 Task: Create a rule from the Routing list, Task moved to a section -> Set Priority in the project AgileGator , set the section as To-Do and set the priority of the task as  High
Action: Mouse moved to (1024, 92)
Screenshot: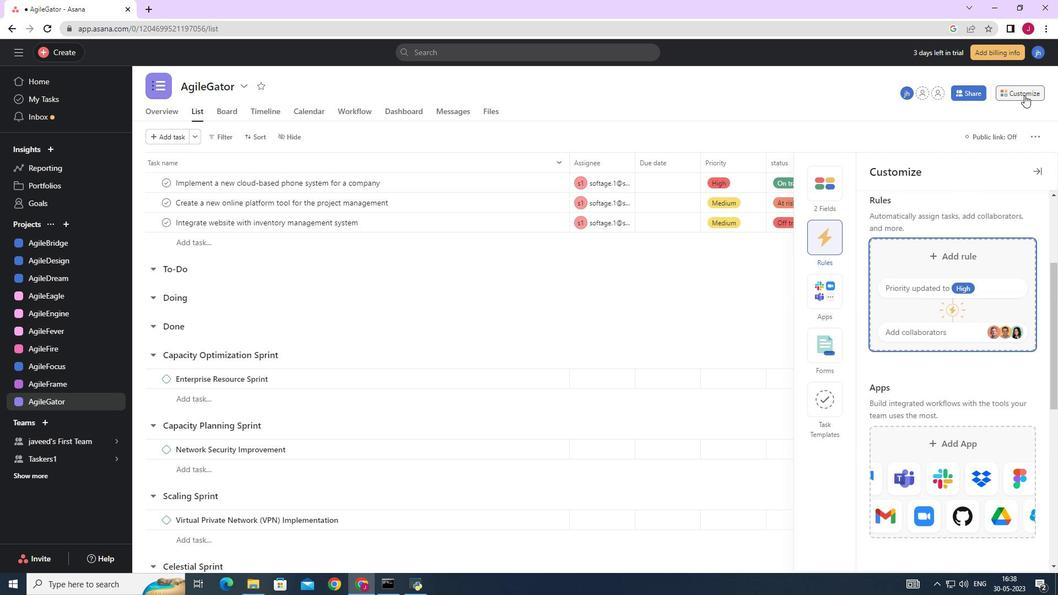 
Action: Mouse pressed left at (1024, 92)
Screenshot: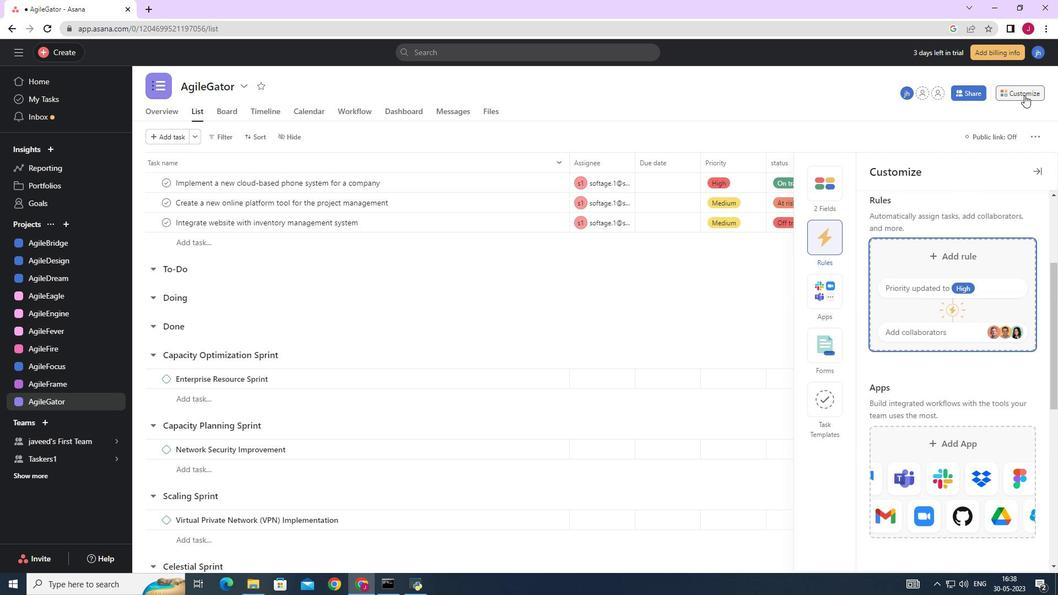 
Action: Mouse moved to (1016, 93)
Screenshot: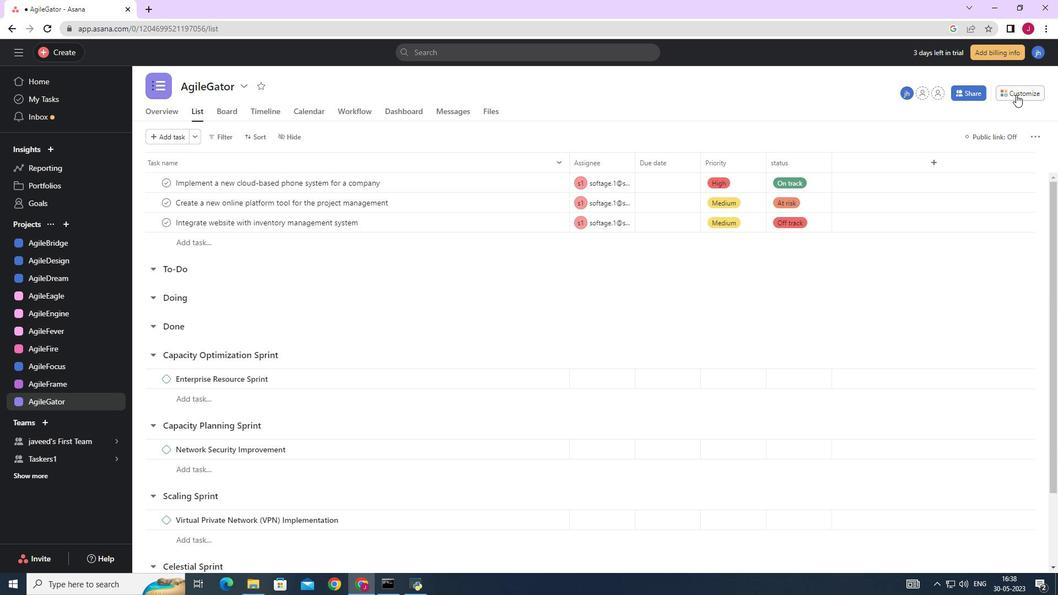 
Action: Mouse pressed left at (1016, 93)
Screenshot: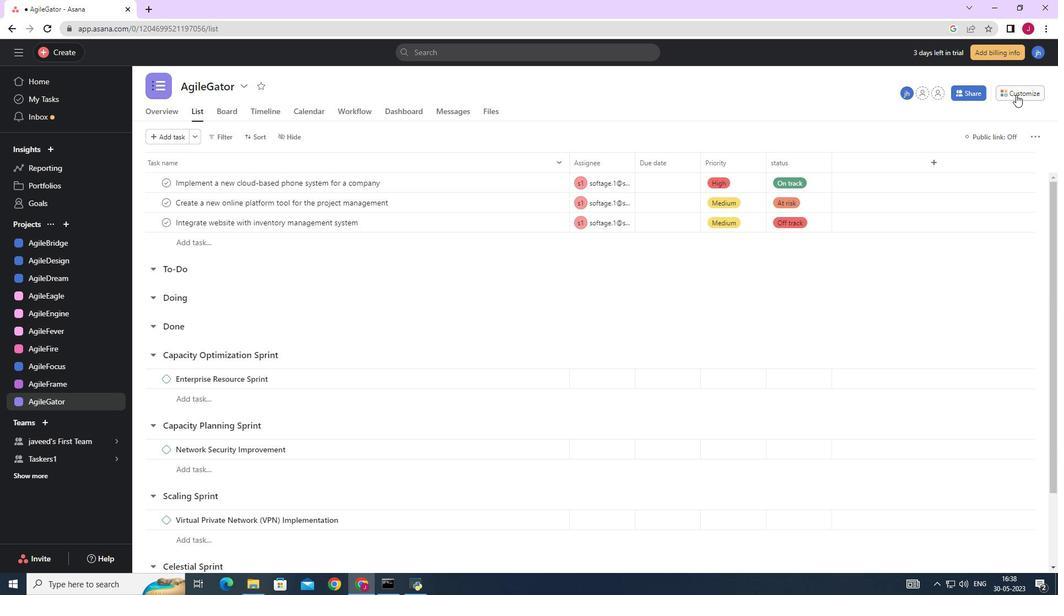 
Action: Mouse moved to (826, 235)
Screenshot: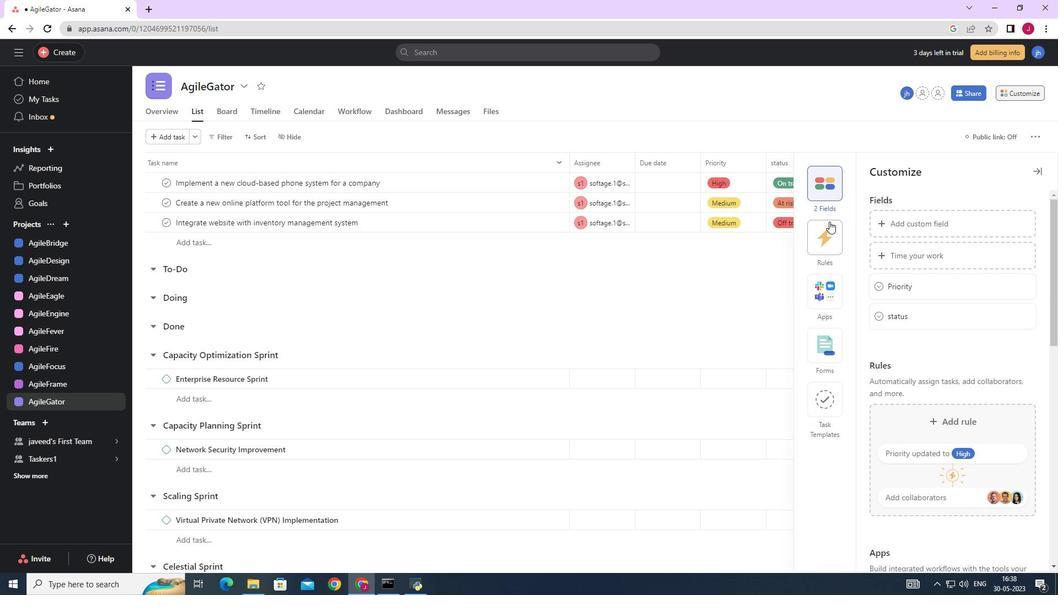 
Action: Mouse pressed left at (826, 235)
Screenshot: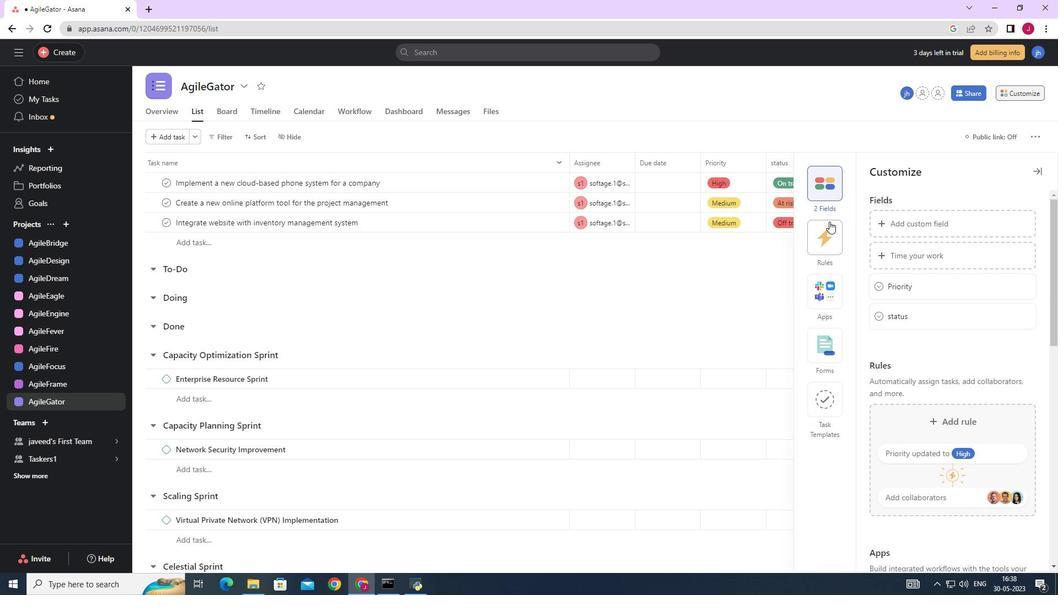 
Action: Mouse moved to (915, 254)
Screenshot: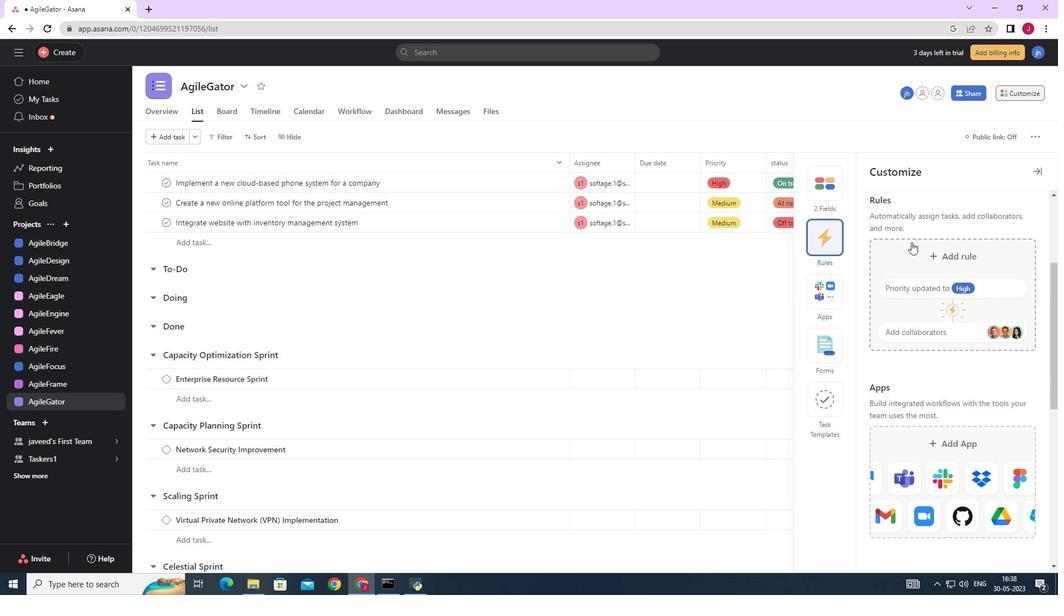 
Action: Mouse pressed left at (915, 254)
Screenshot: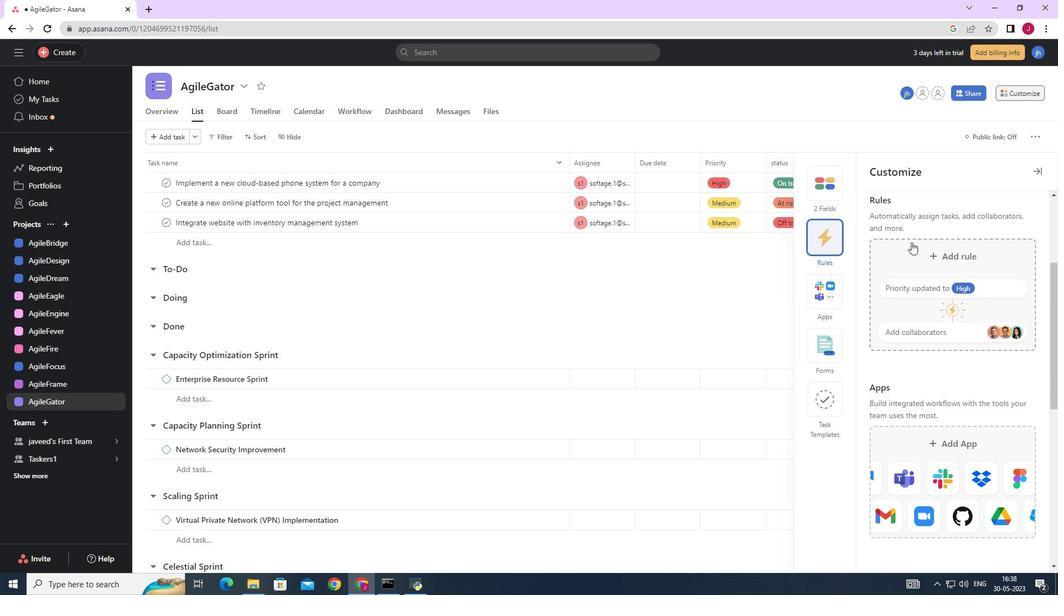 
Action: Mouse moved to (236, 145)
Screenshot: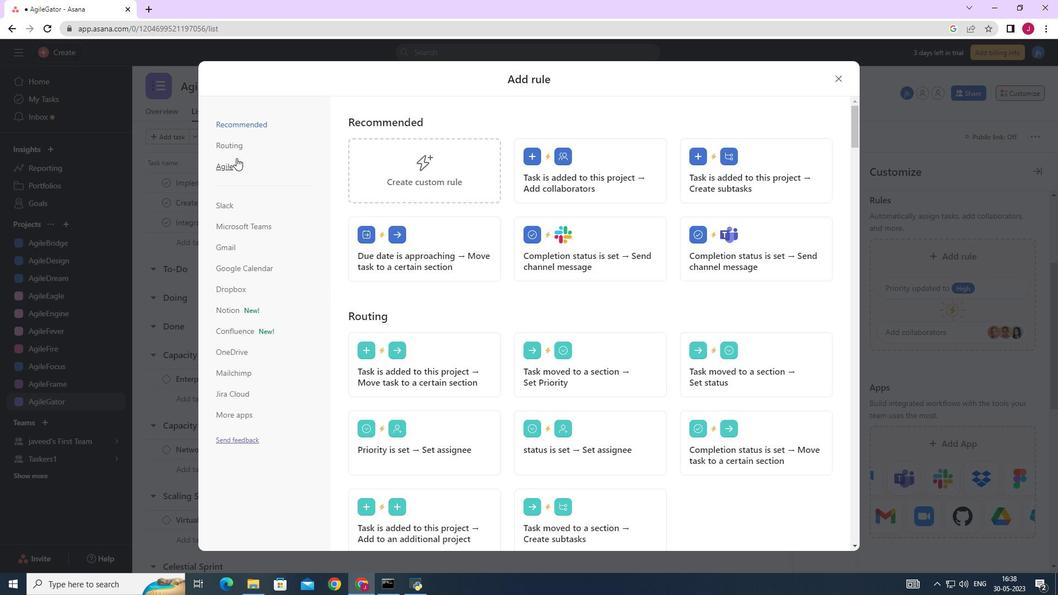 
Action: Mouse pressed left at (236, 145)
Screenshot: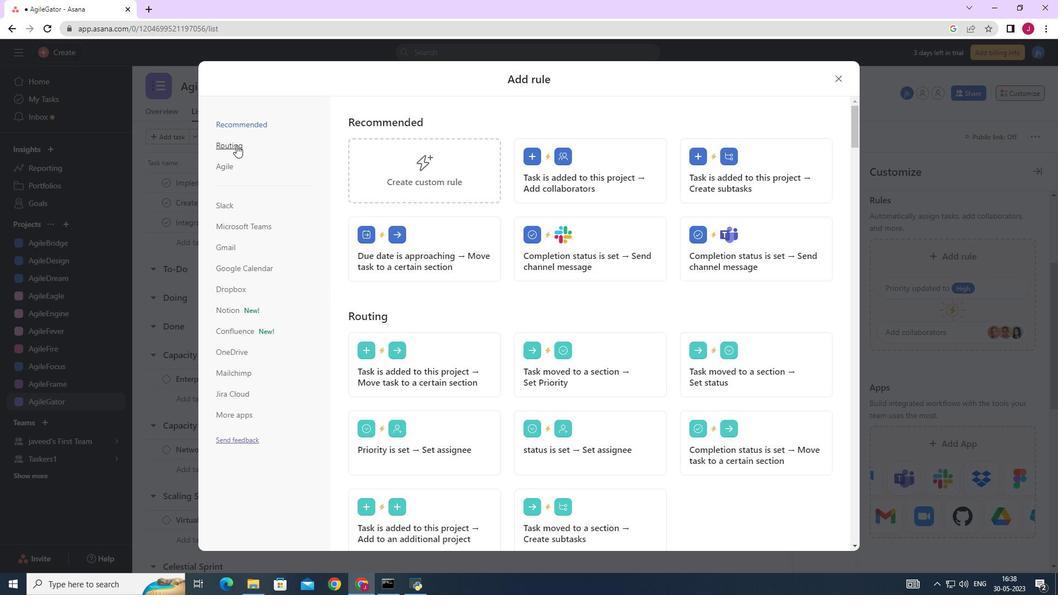 
Action: Mouse moved to (548, 166)
Screenshot: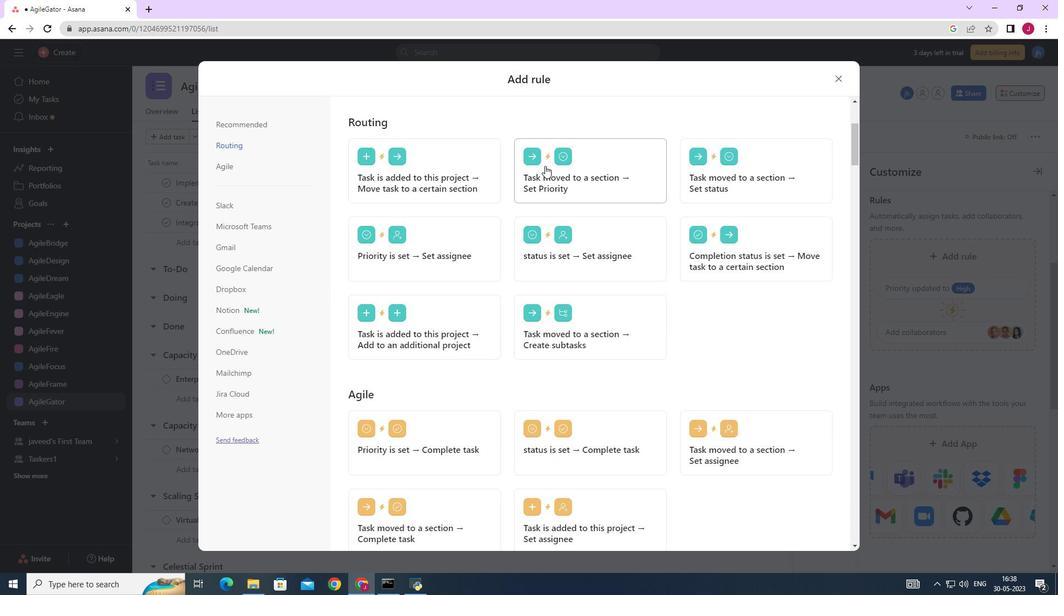 
Action: Mouse pressed left at (548, 166)
Screenshot: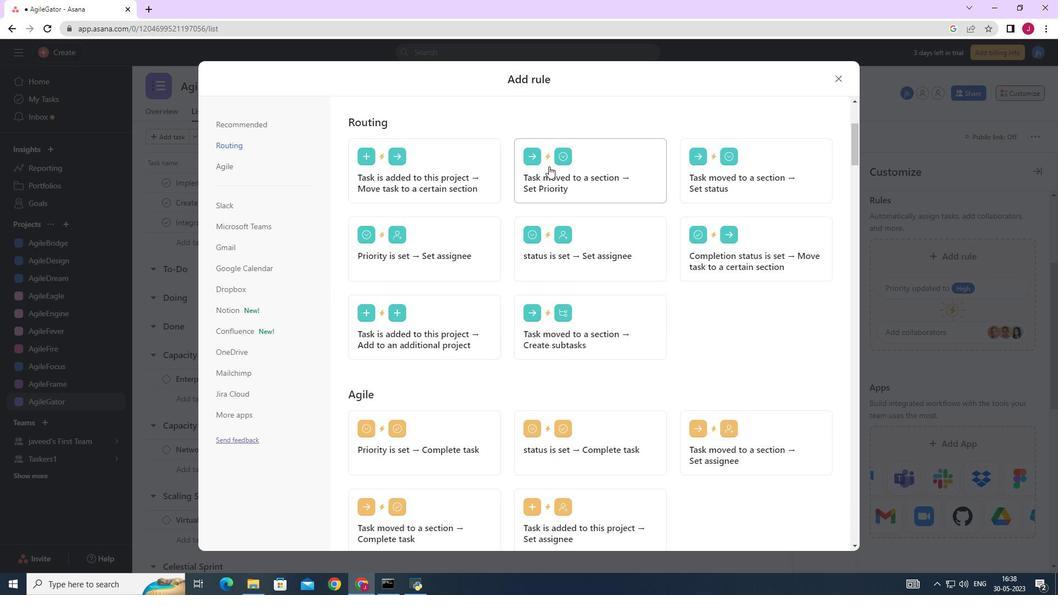 
Action: Mouse moved to (405, 290)
Screenshot: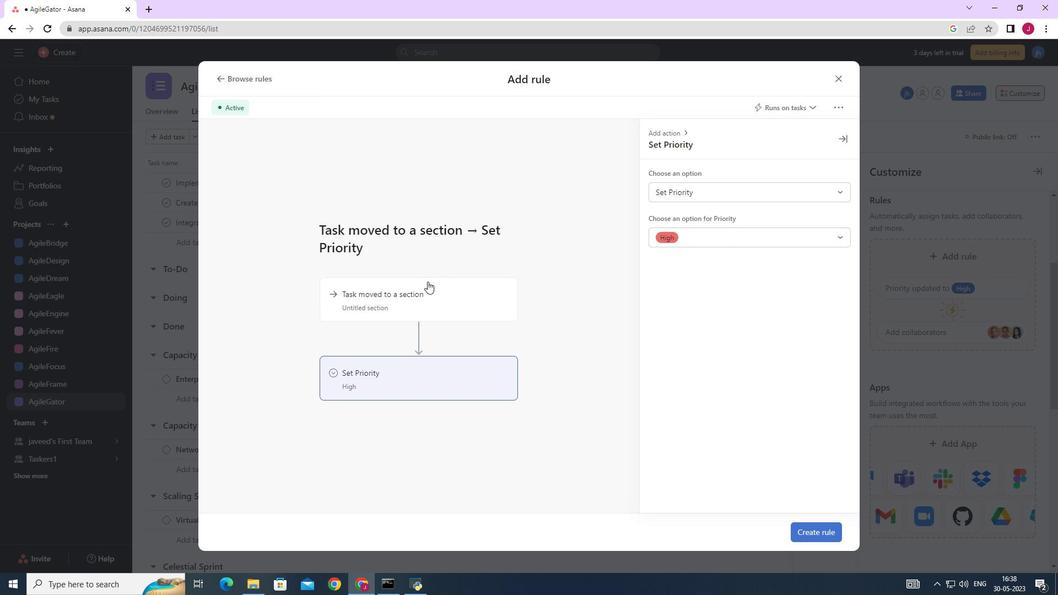 
Action: Mouse pressed left at (405, 290)
Screenshot: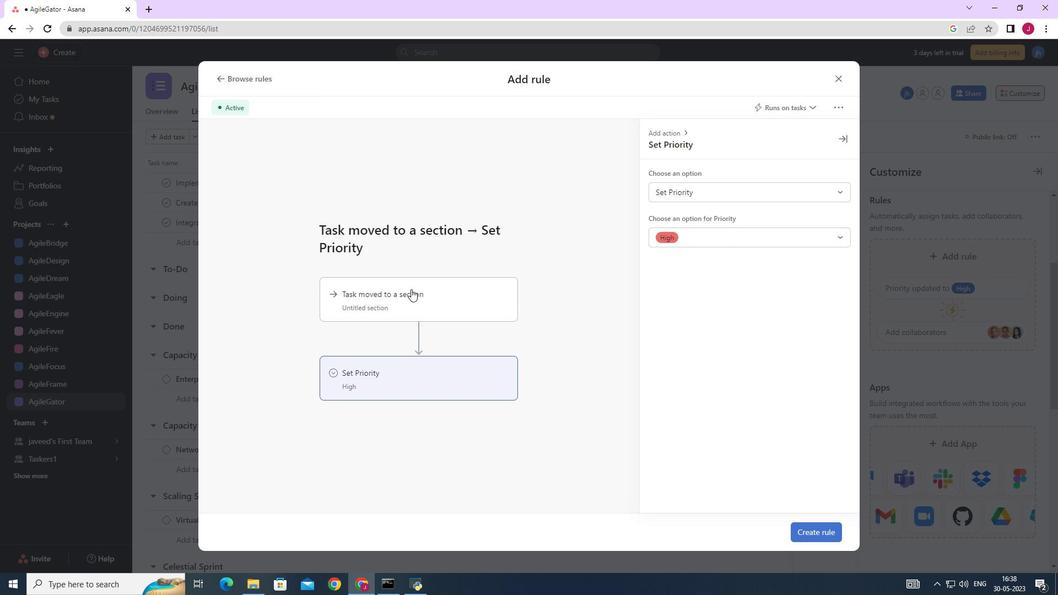 
Action: Mouse moved to (694, 190)
Screenshot: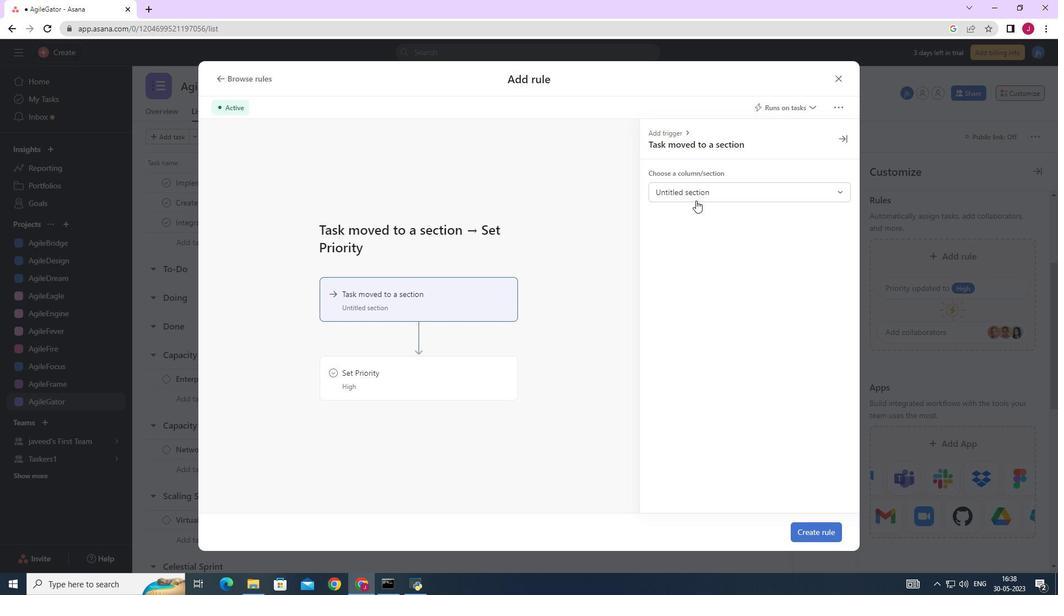 
Action: Mouse pressed left at (694, 190)
Screenshot: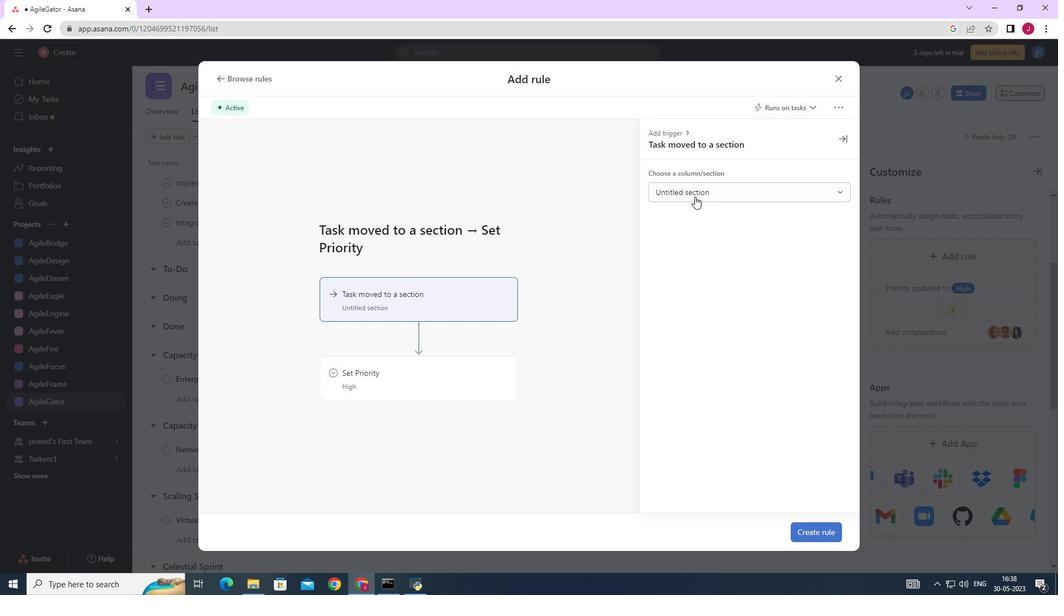 
Action: Mouse moved to (685, 234)
Screenshot: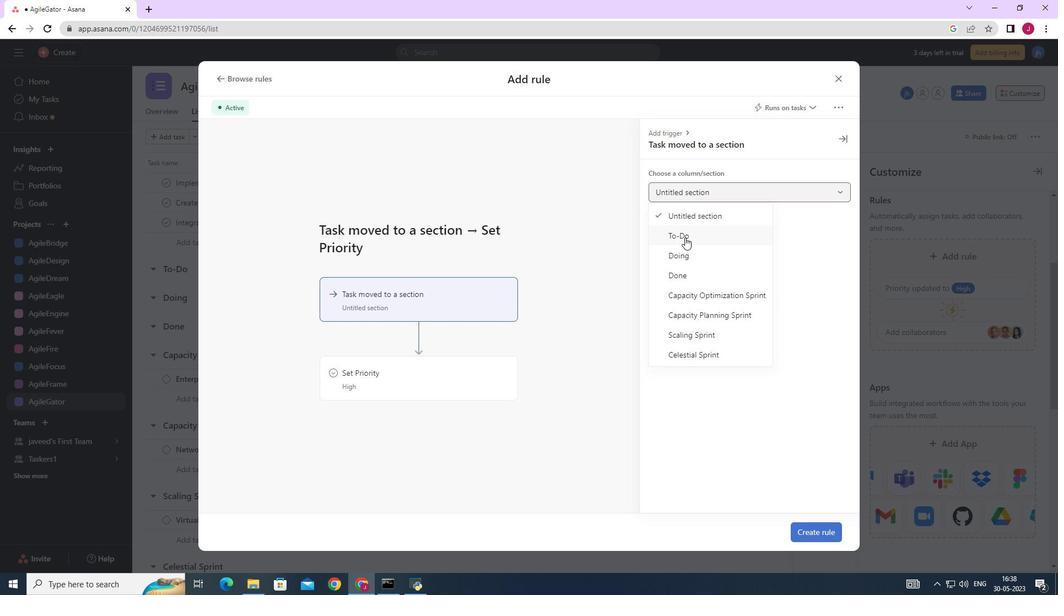 
Action: Mouse pressed left at (685, 234)
Screenshot: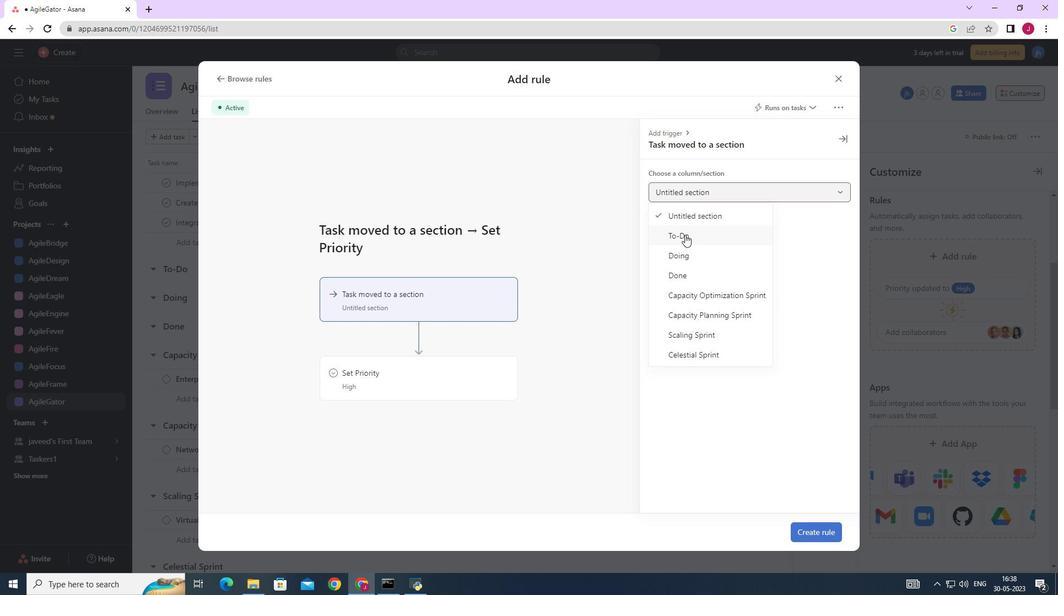 
Action: Mouse moved to (422, 373)
Screenshot: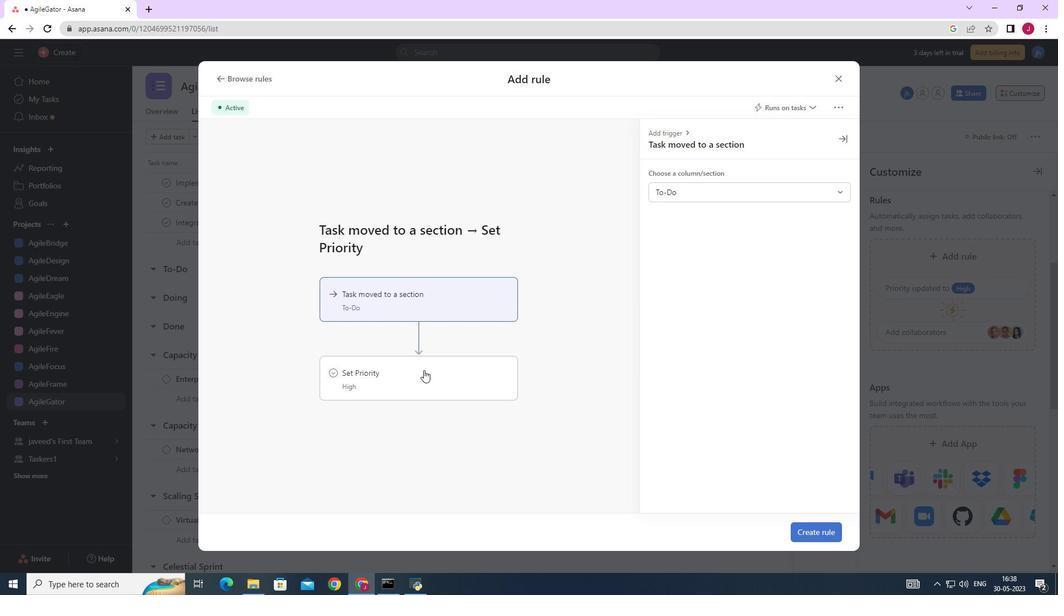 
Action: Mouse pressed left at (422, 373)
Screenshot: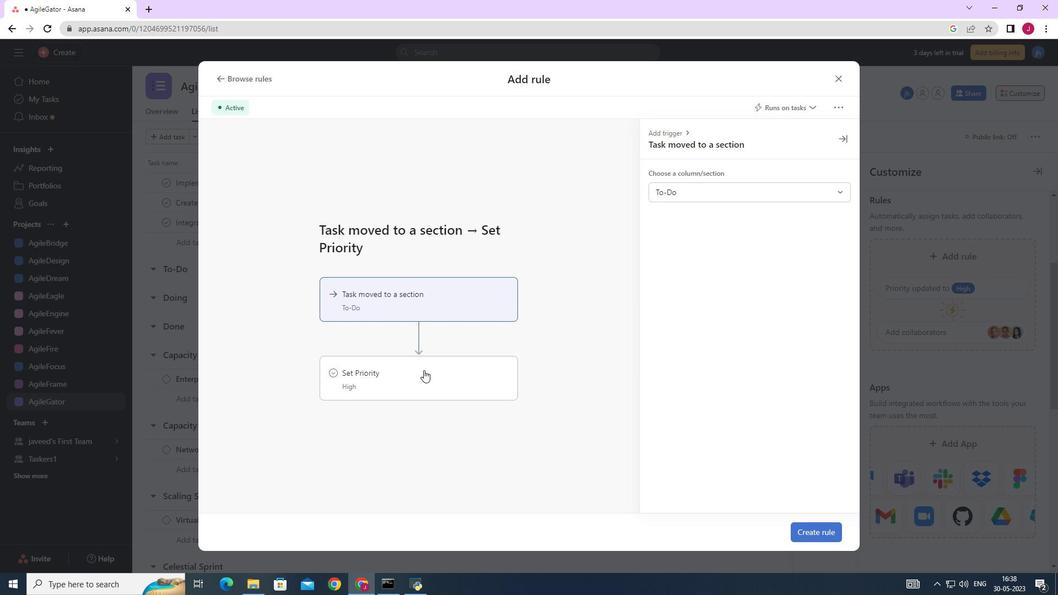 
Action: Mouse moved to (703, 193)
Screenshot: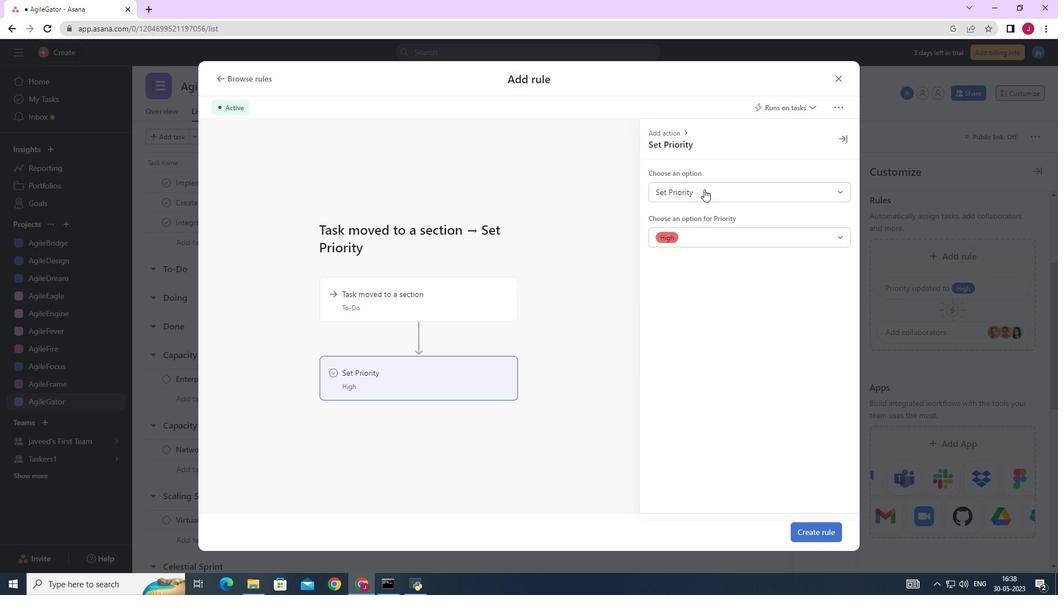 
Action: Mouse pressed left at (703, 193)
Screenshot: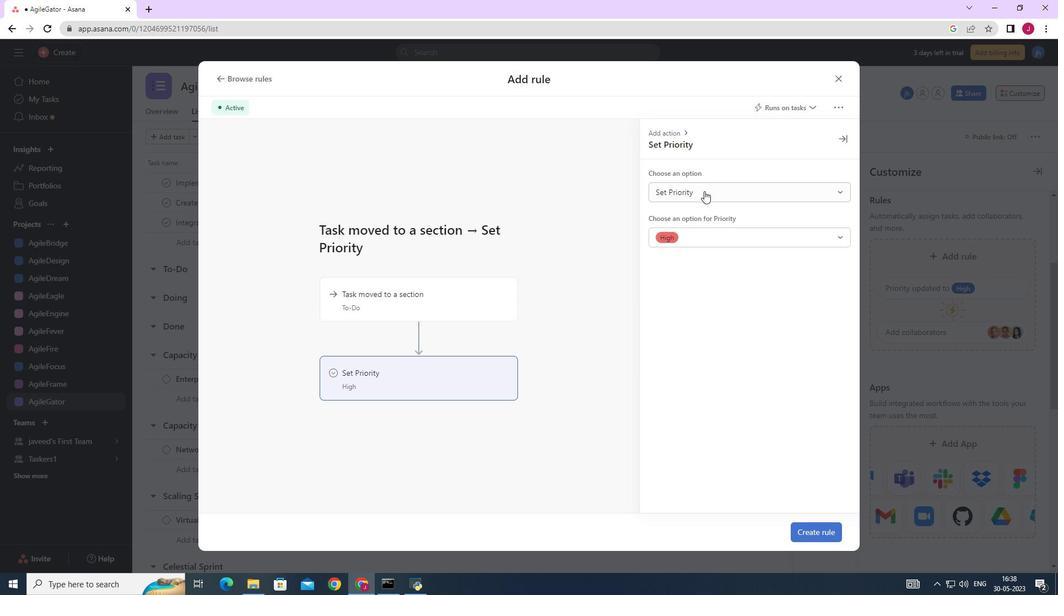 
Action: Mouse moved to (690, 218)
Screenshot: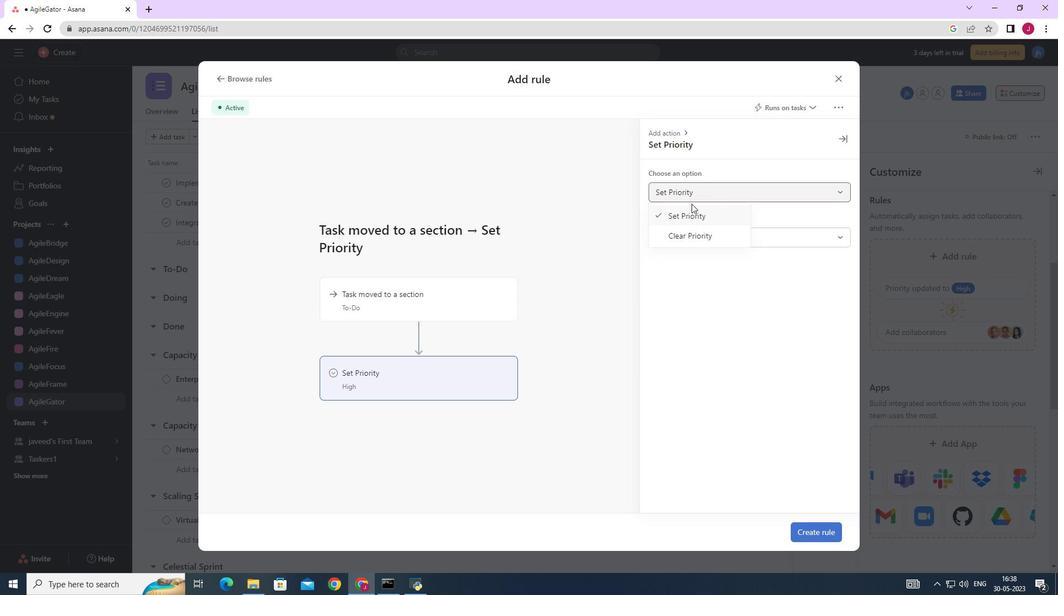 
Action: Mouse pressed left at (690, 218)
Screenshot: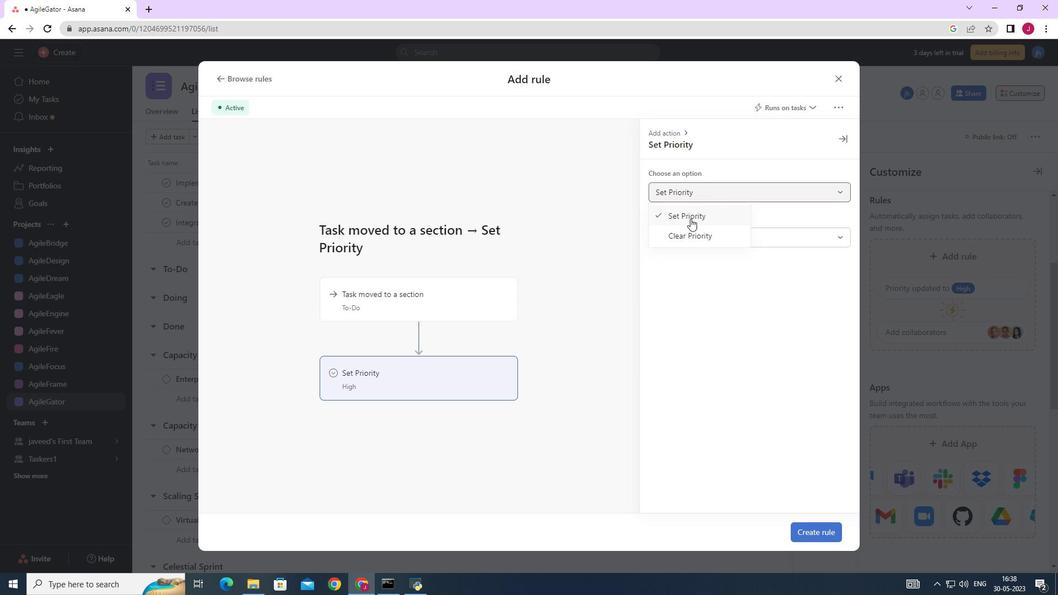 
Action: Mouse moved to (677, 235)
Screenshot: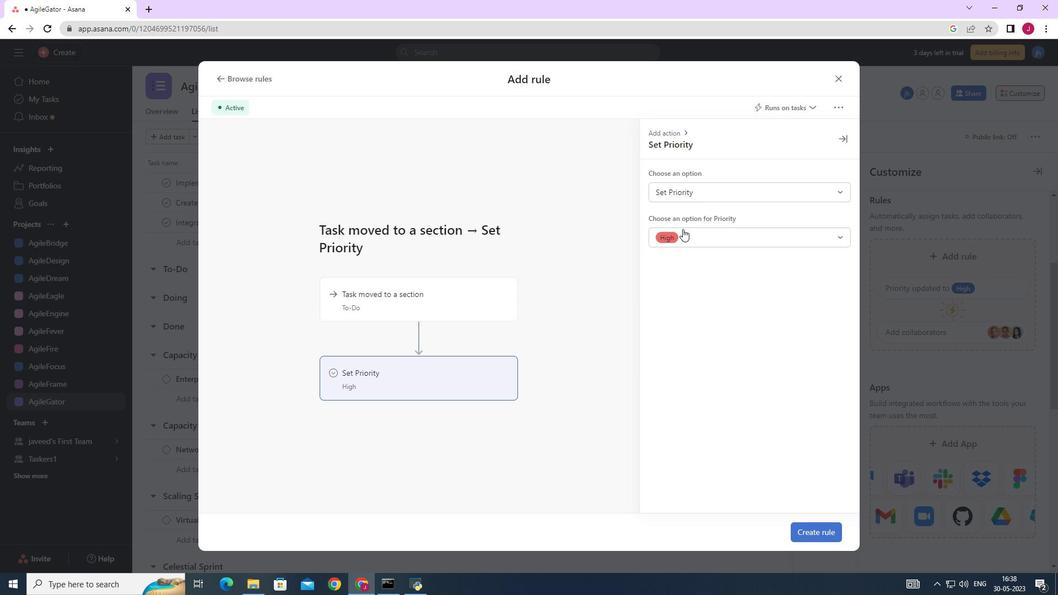 
Action: Mouse pressed left at (677, 235)
Screenshot: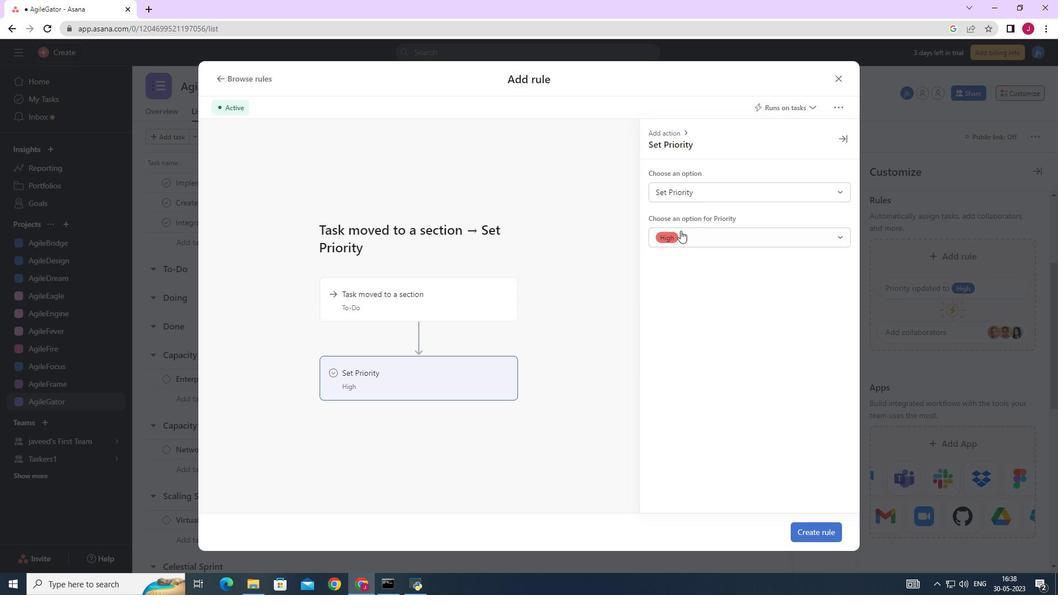 
Action: Mouse moved to (672, 259)
Screenshot: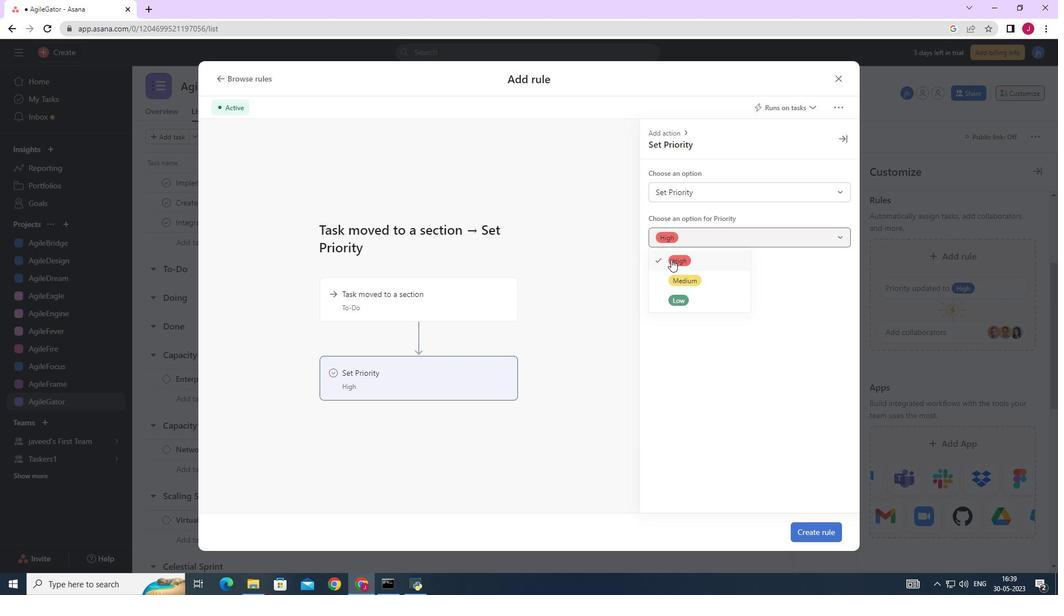 
Action: Mouse pressed left at (672, 259)
Screenshot: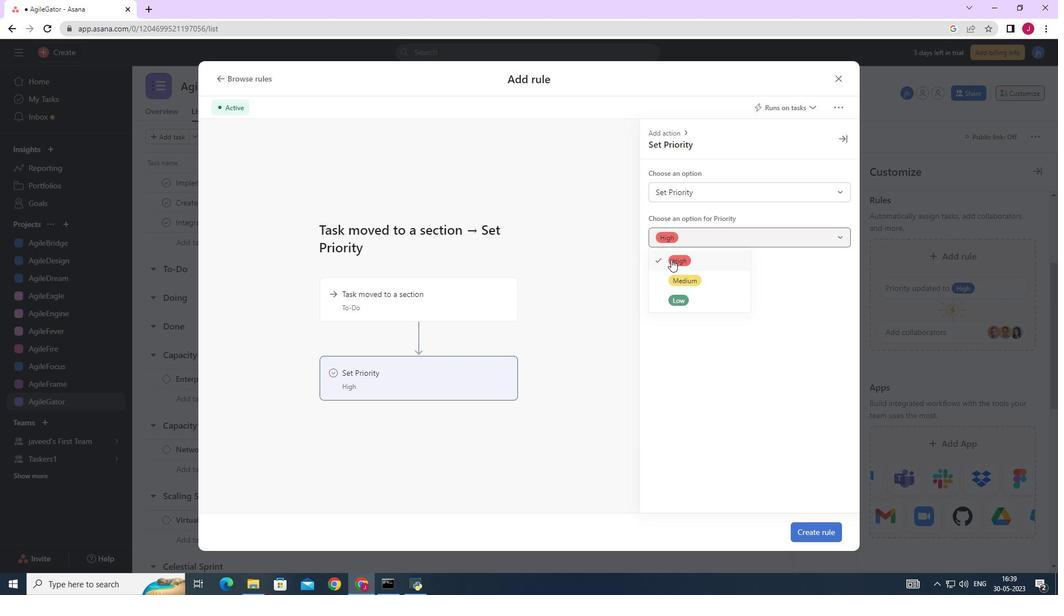 
Action: Mouse moved to (804, 527)
Screenshot: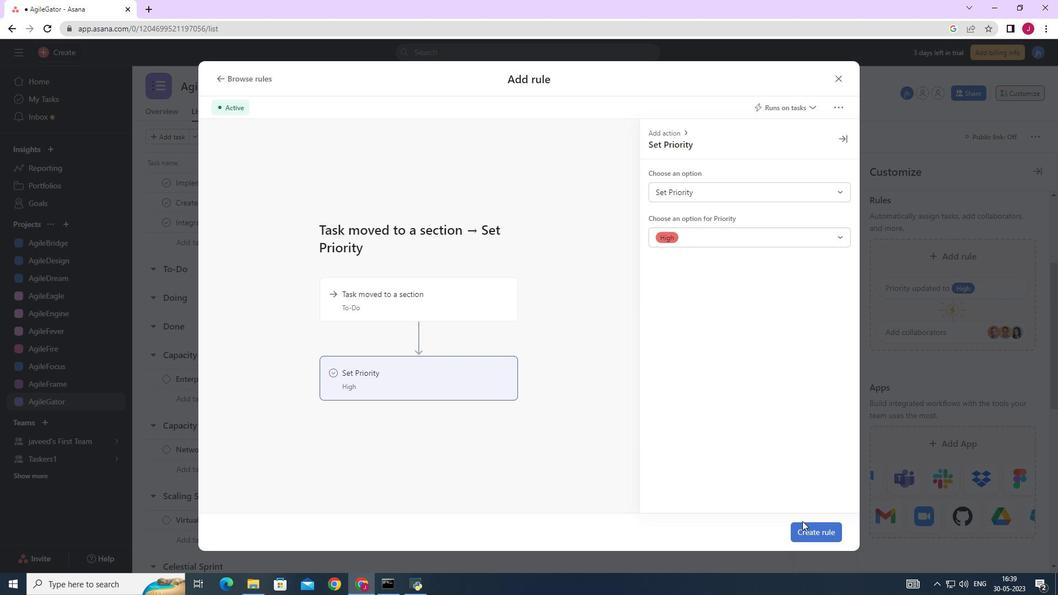 
Action: Mouse pressed left at (804, 527)
Screenshot: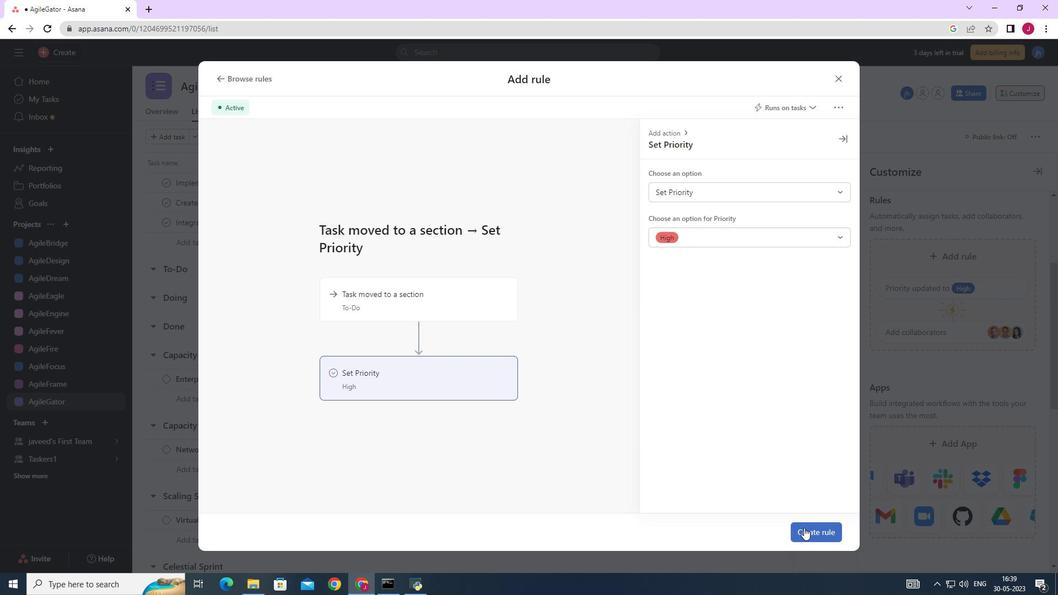 
Action: Mouse moved to (596, 412)
Screenshot: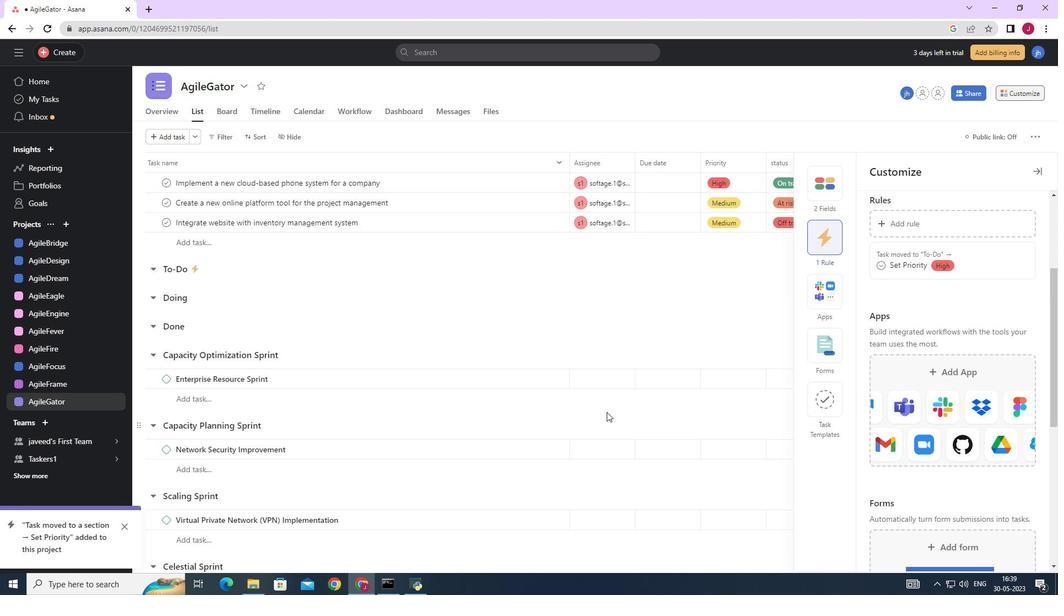 
